 Task: Select "You were a client" as a relationship.
Action: Mouse moved to (356, 360)
Screenshot: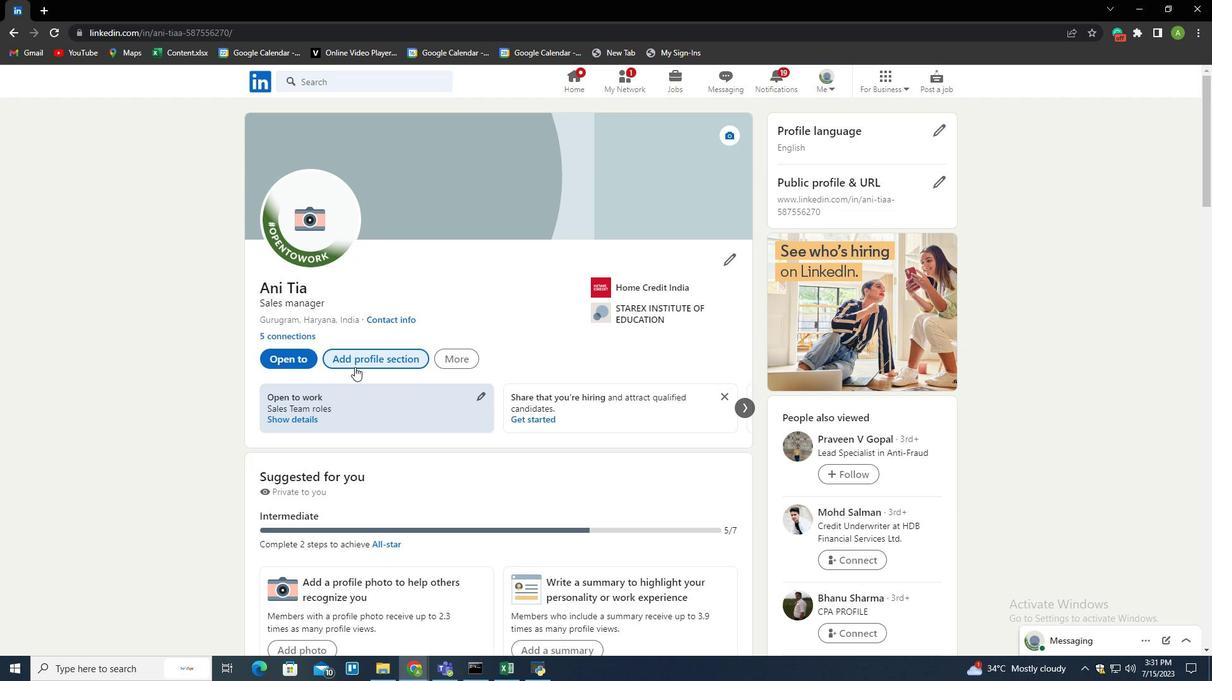 
Action: Mouse pressed left at (356, 360)
Screenshot: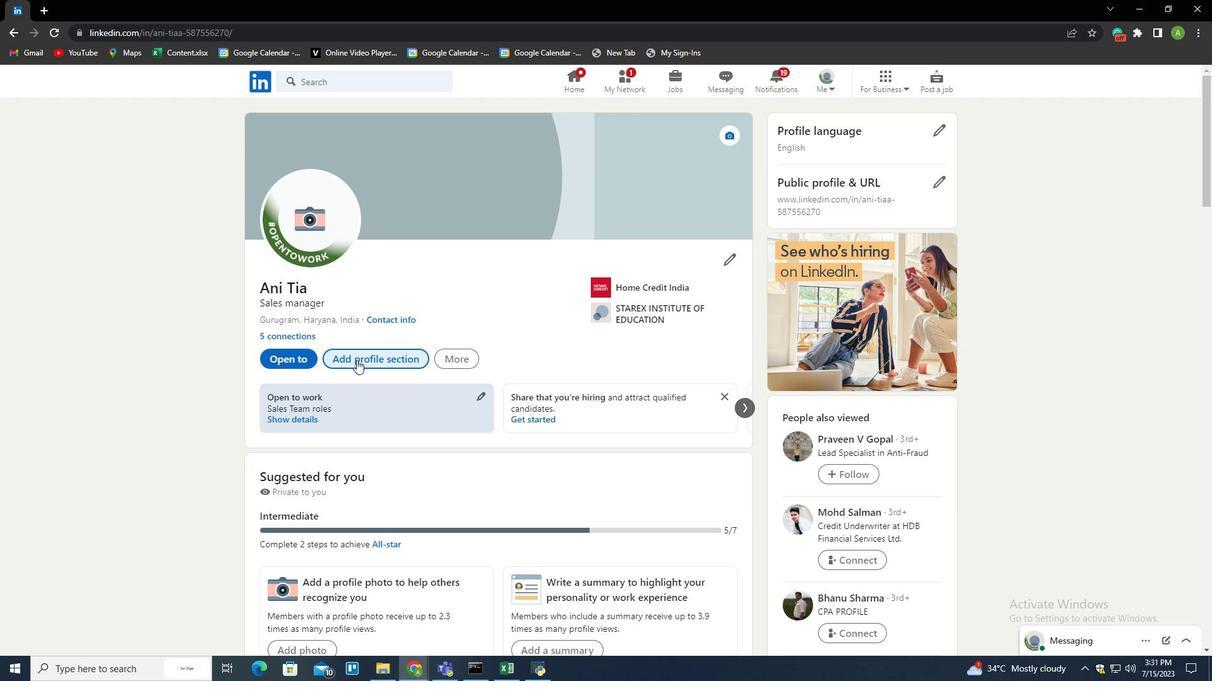 
Action: Mouse moved to (482, 346)
Screenshot: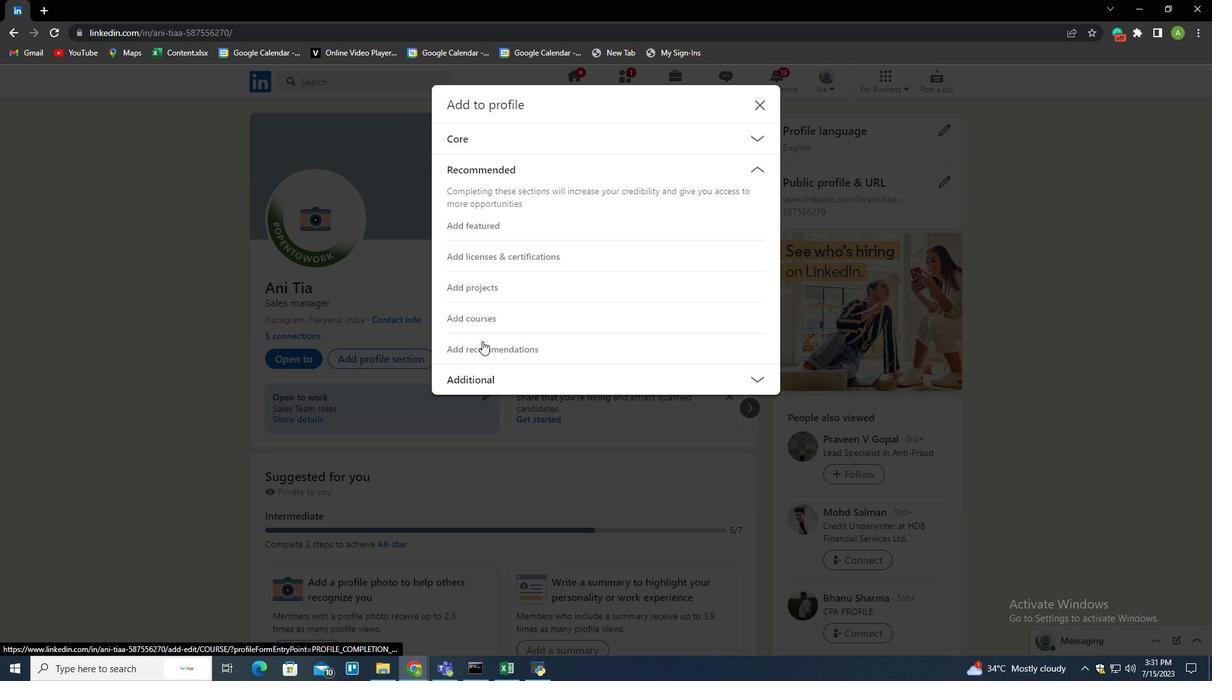
Action: Mouse pressed left at (482, 346)
Screenshot: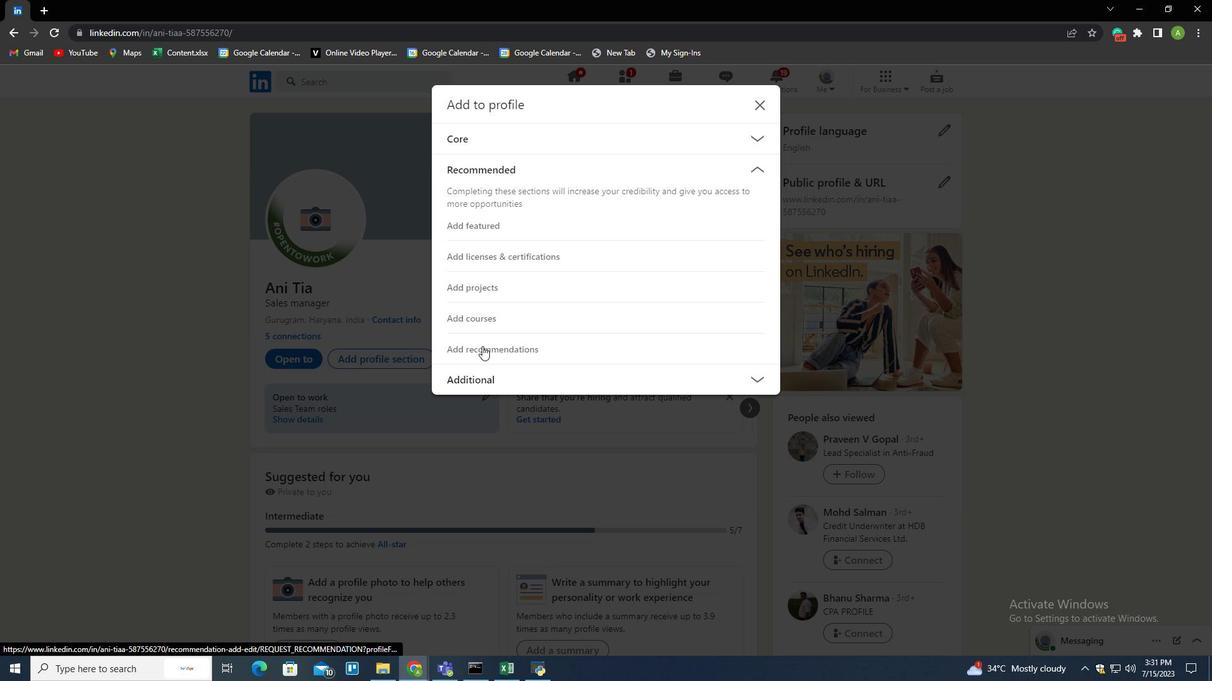 
Action: Mouse moved to (454, 227)
Screenshot: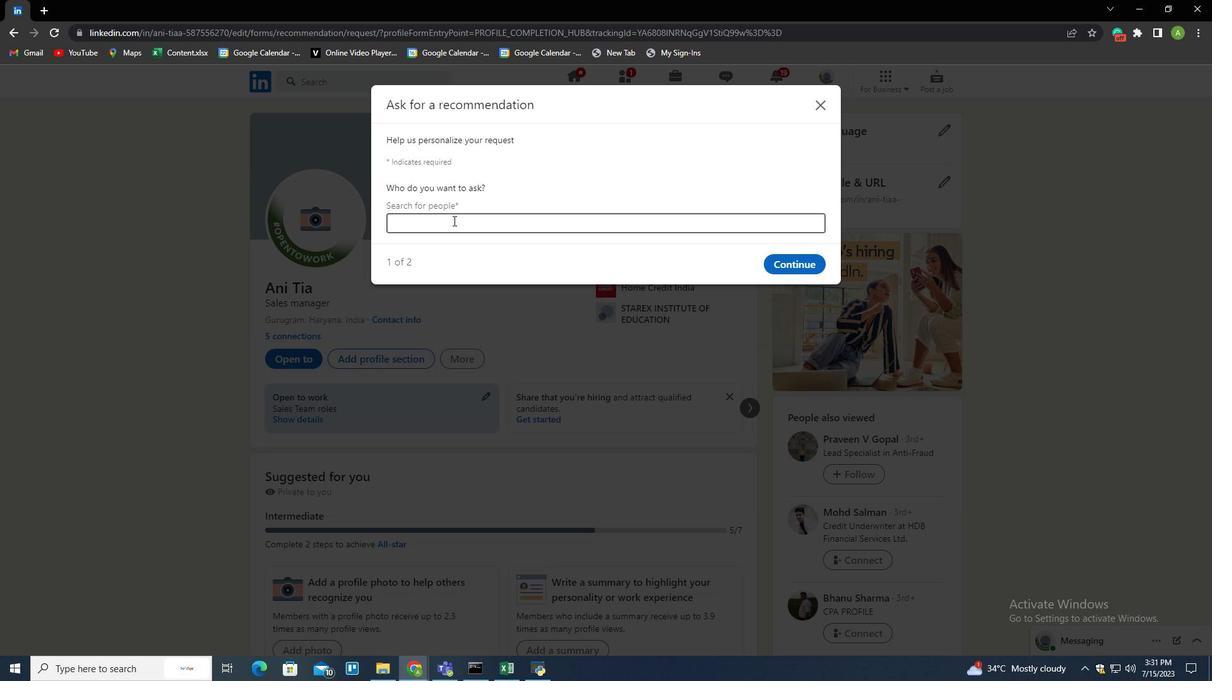 
Action: Mouse pressed left at (454, 227)
Screenshot: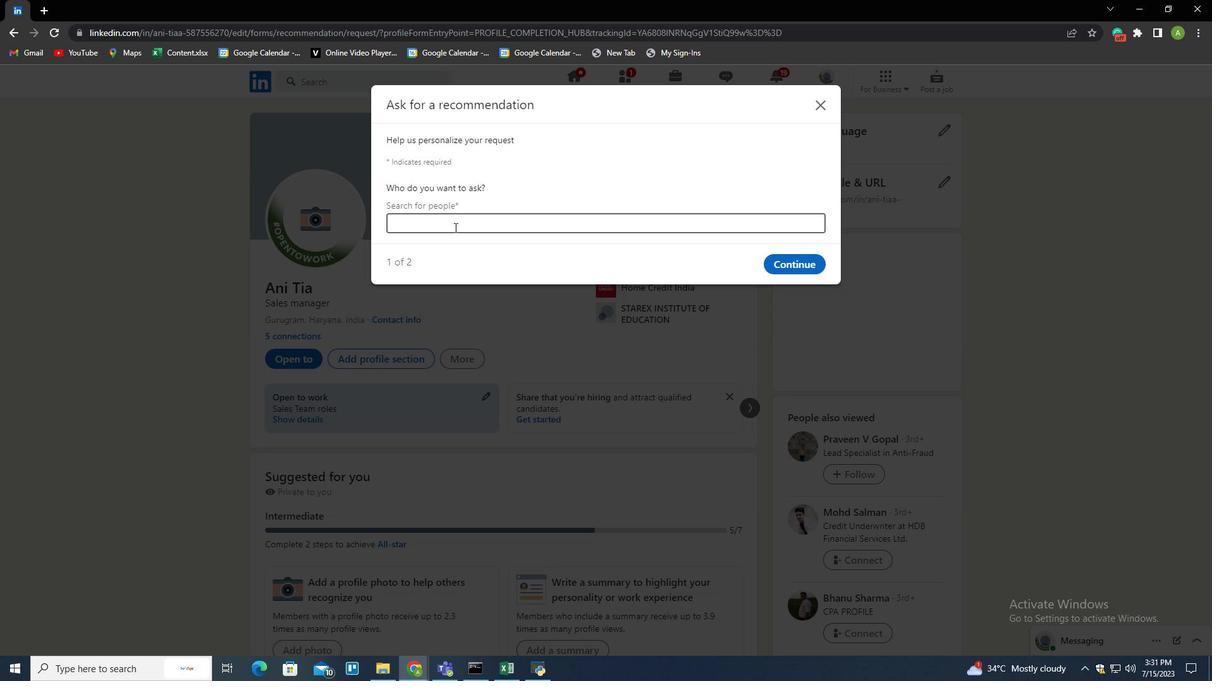 
Action: Key pressed p
Screenshot: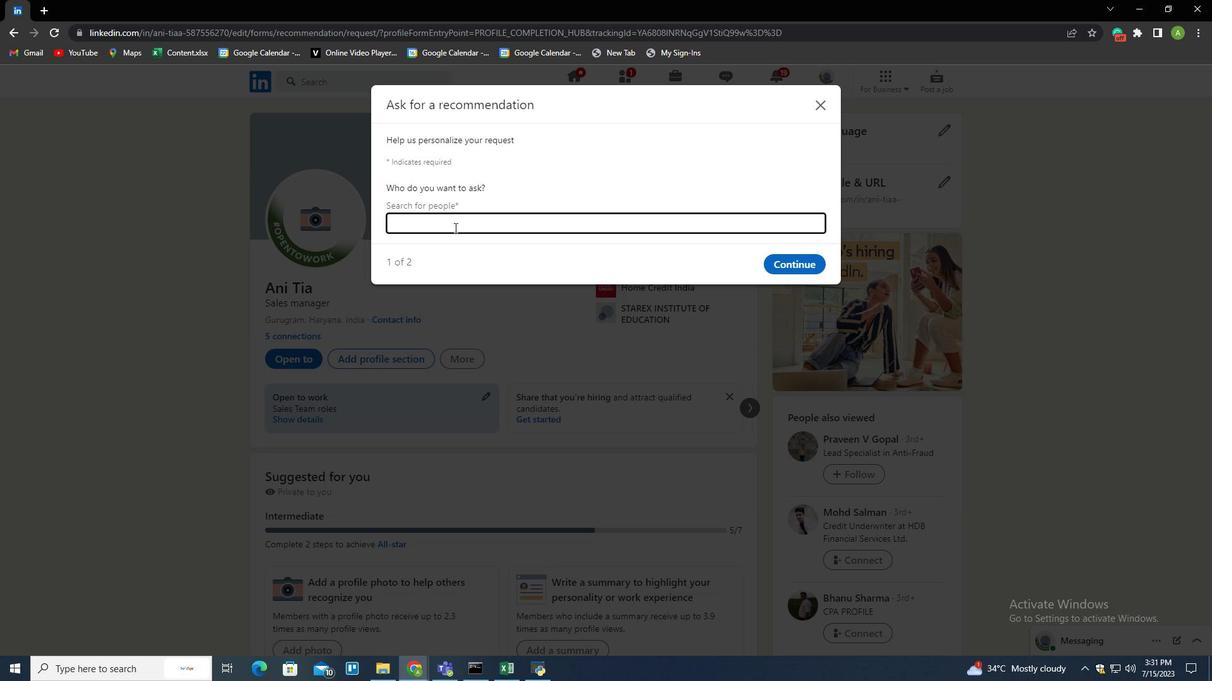
Action: Mouse moved to (441, 254)
Screenshot: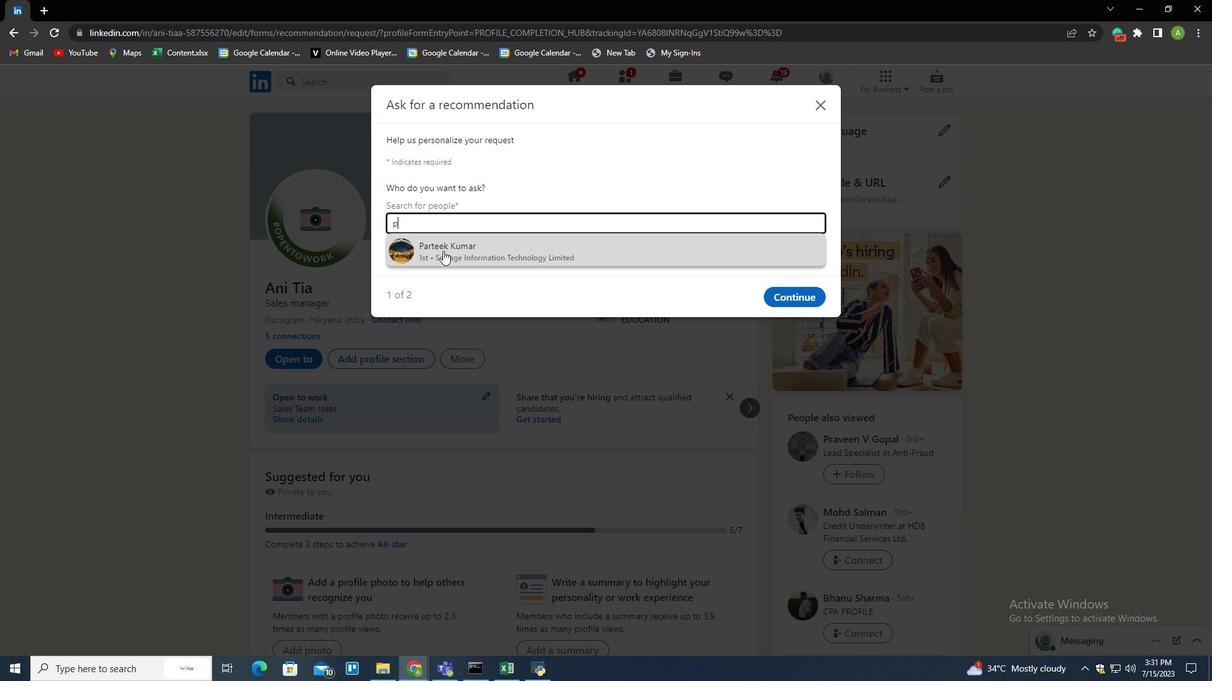 
Action: Mouse pressed left at (441, 254)
Screenshot: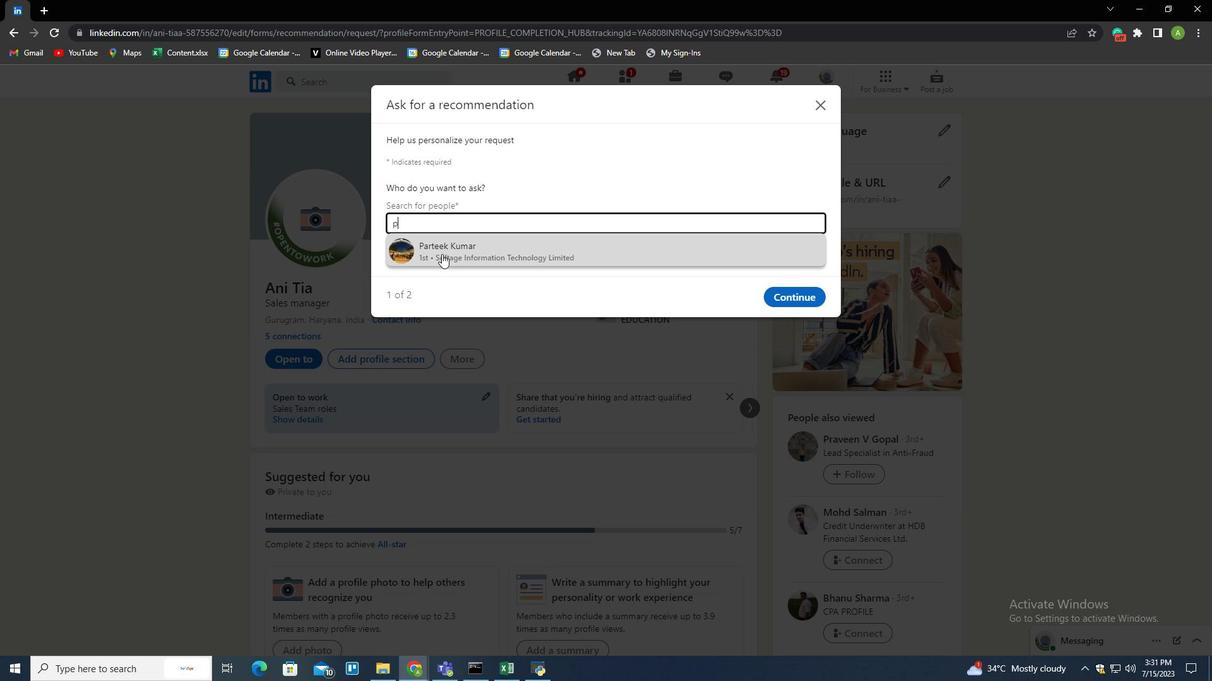 
Action: Mouse moved to (781, 258)
Screenshot: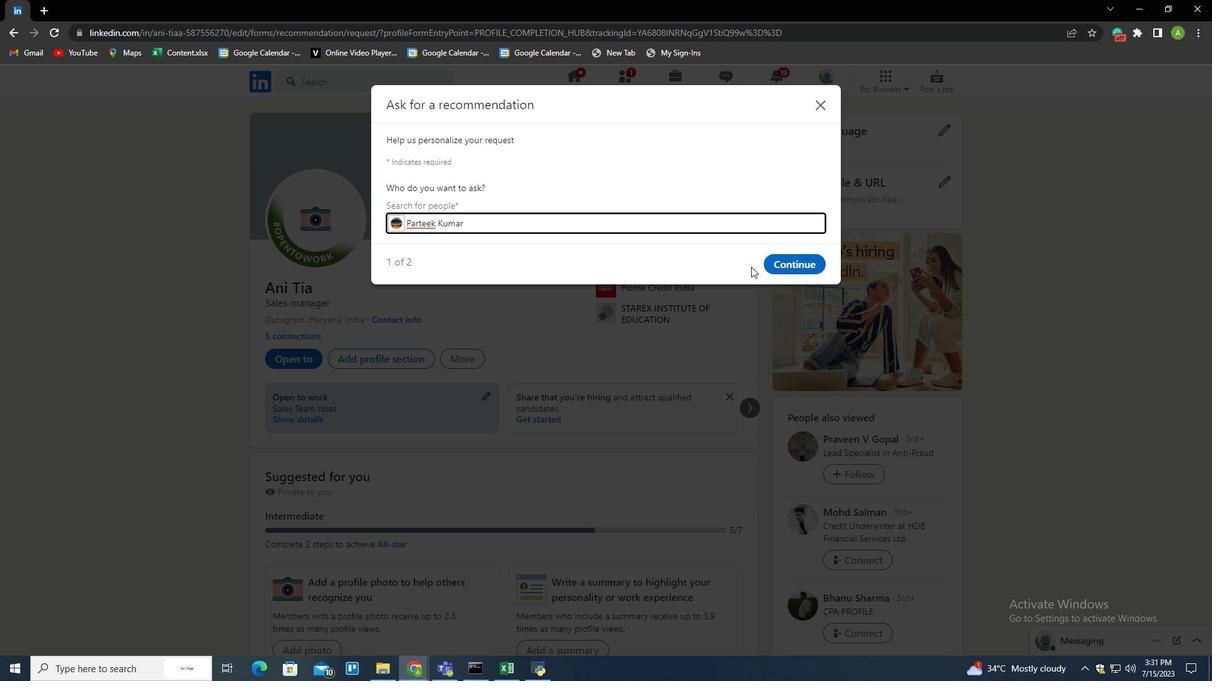 
Action: Mouse pressed left at (781, 258)
Screenshot: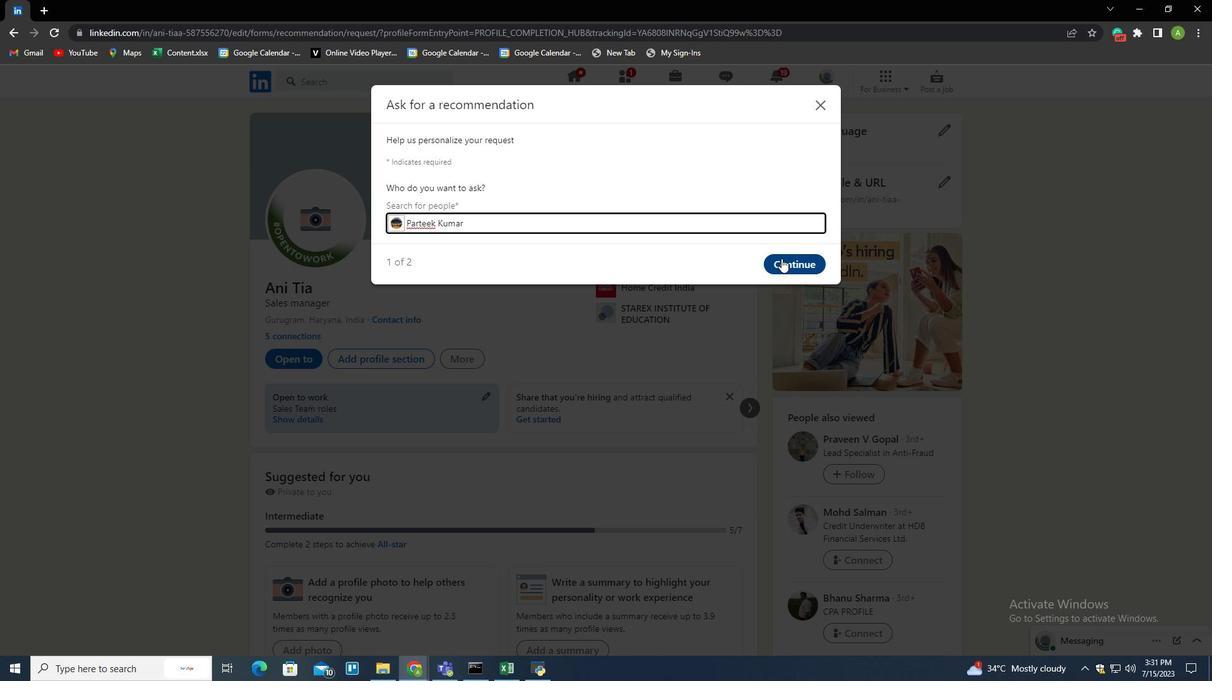 
Action: Mouse moved to (431, 270)
Screenshot: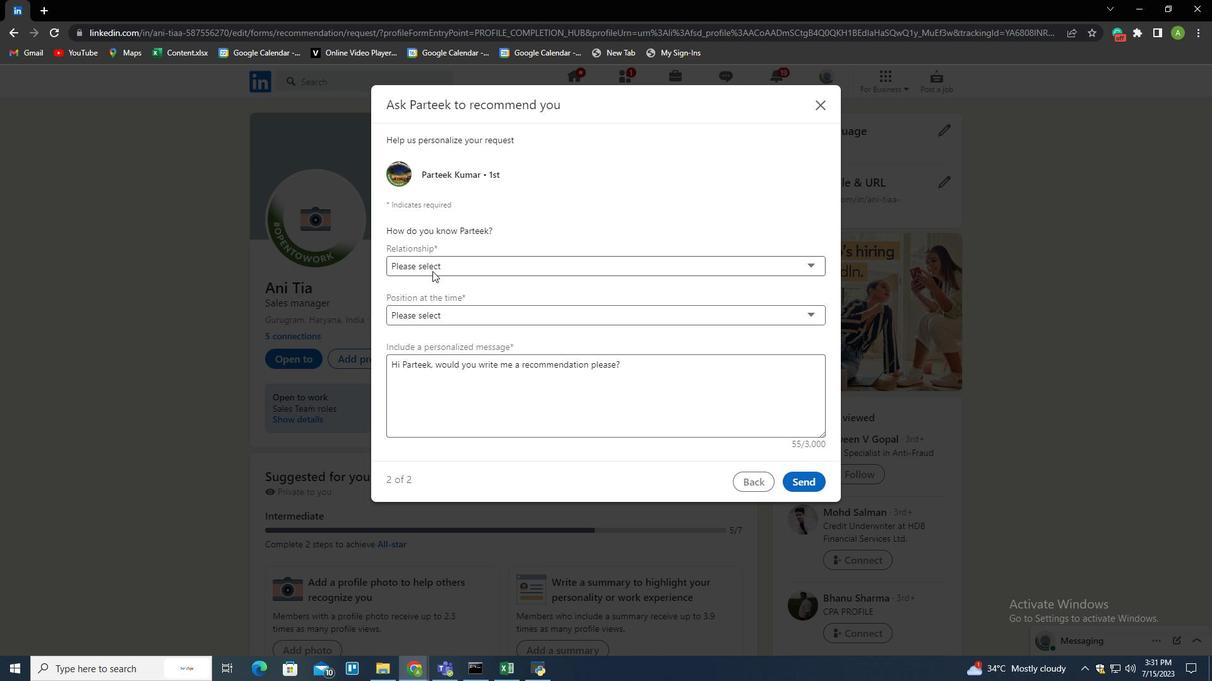 
Action: Mouse pressed left at (431, 270)
Screenshot: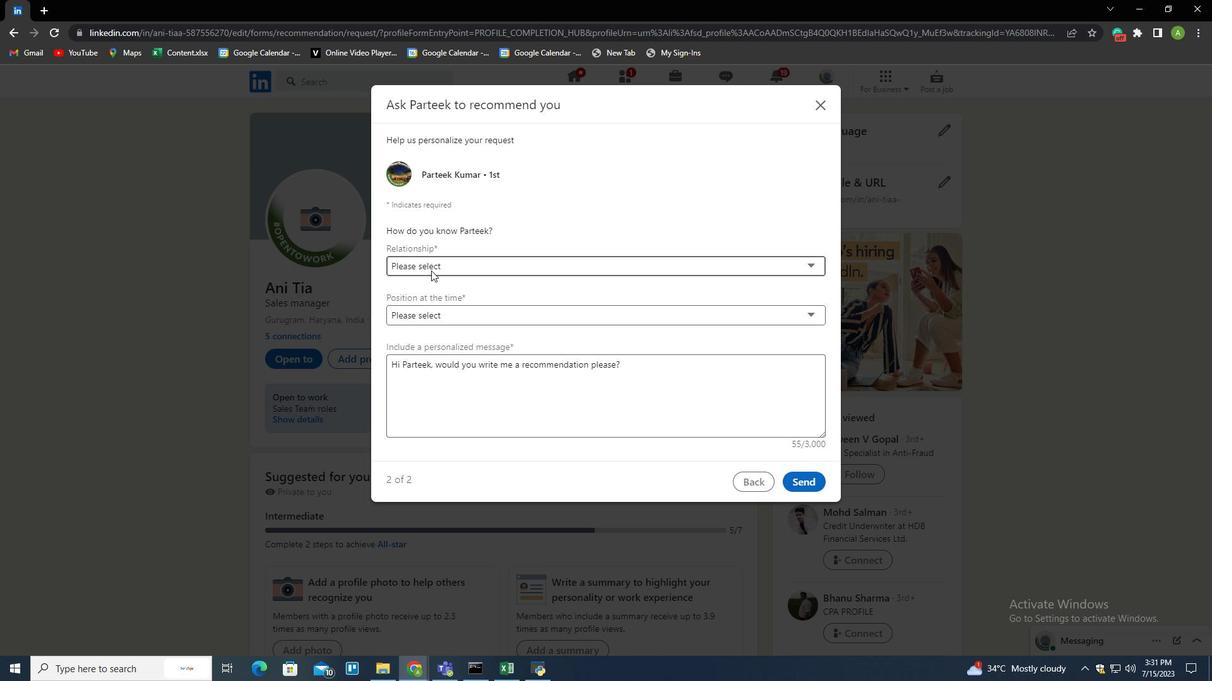 
Action: Mouse moved to (452, 381)
Screenshot: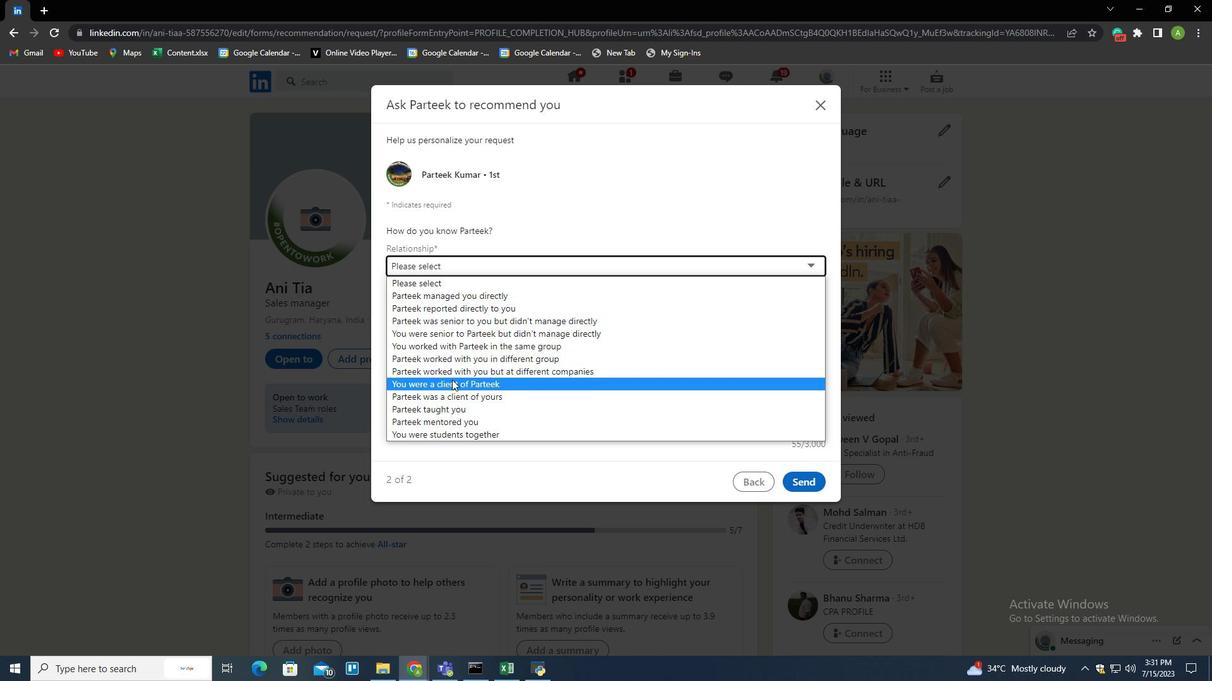 
Action: Mouse pressed left at (452, 381)
Screenshot: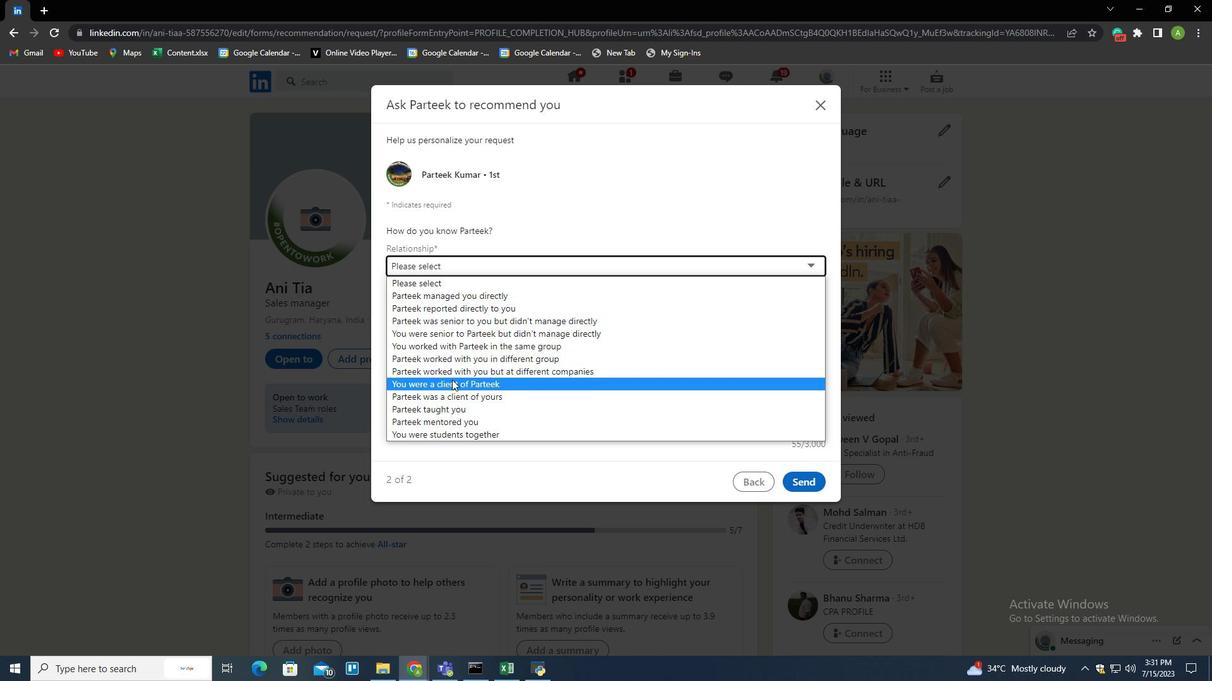 
Action: Mouse moved to (530, 367)
Screenshot: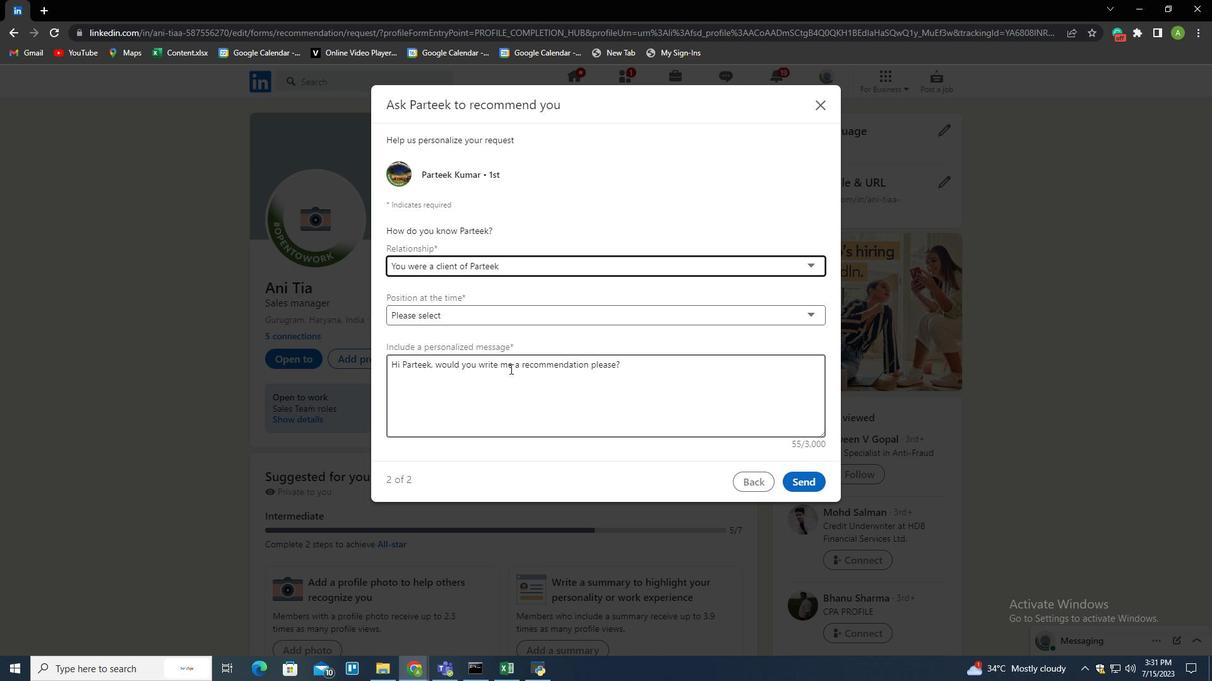 
